 Task: Add to scrum project WorthyTech a team member softage.1@softage.net.
Action: Mouse moved to (241, 133)
Screenshot: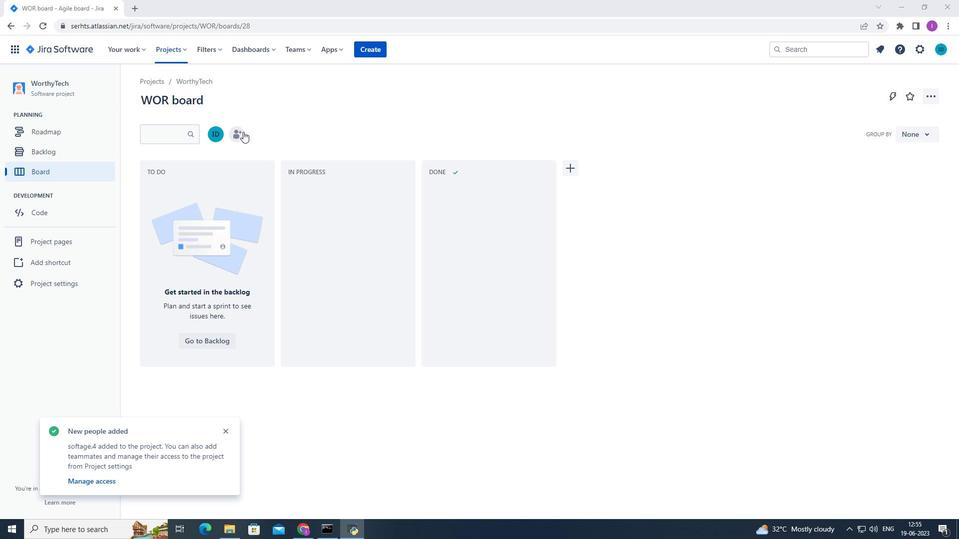 
Action: Mouse pressed left at (241, 133)
Screenshot: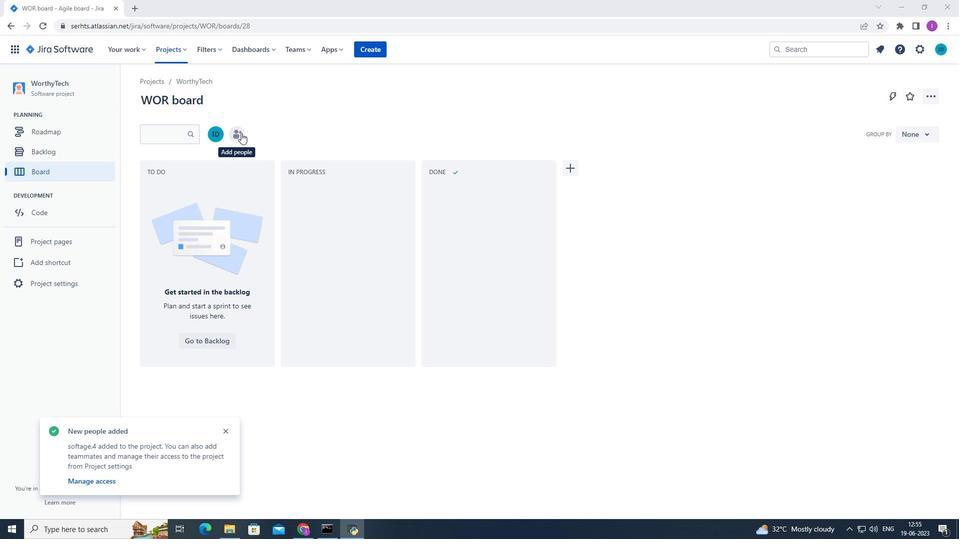 
Action: Mouse moved to (431, 125)
Screenshot: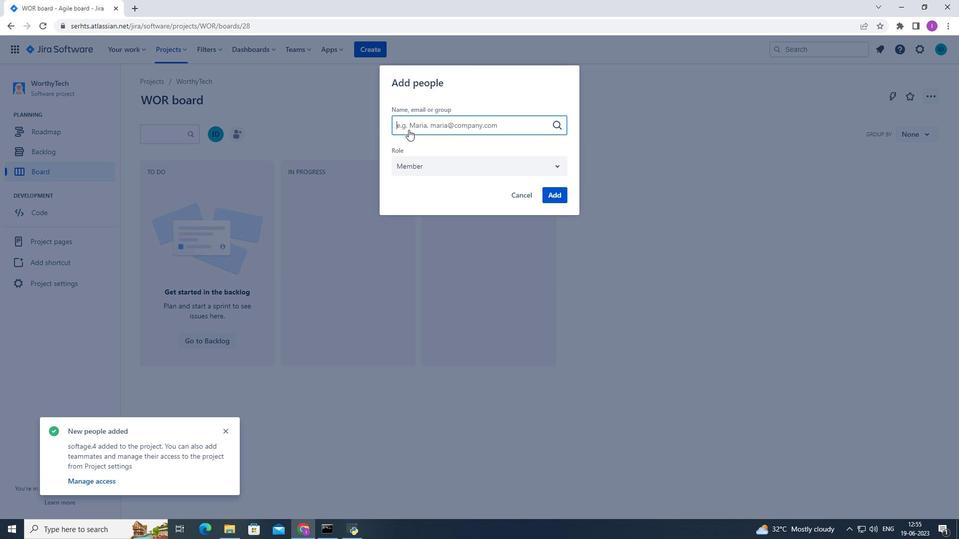 
Action: Key pressed so
Screenshot: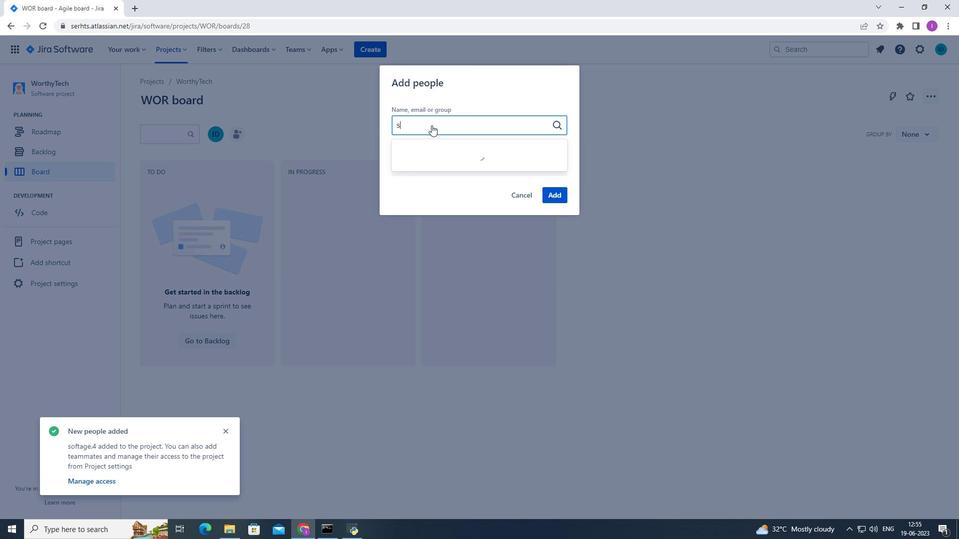 
Action: Mouse moved to (430, 124)
Screenshot: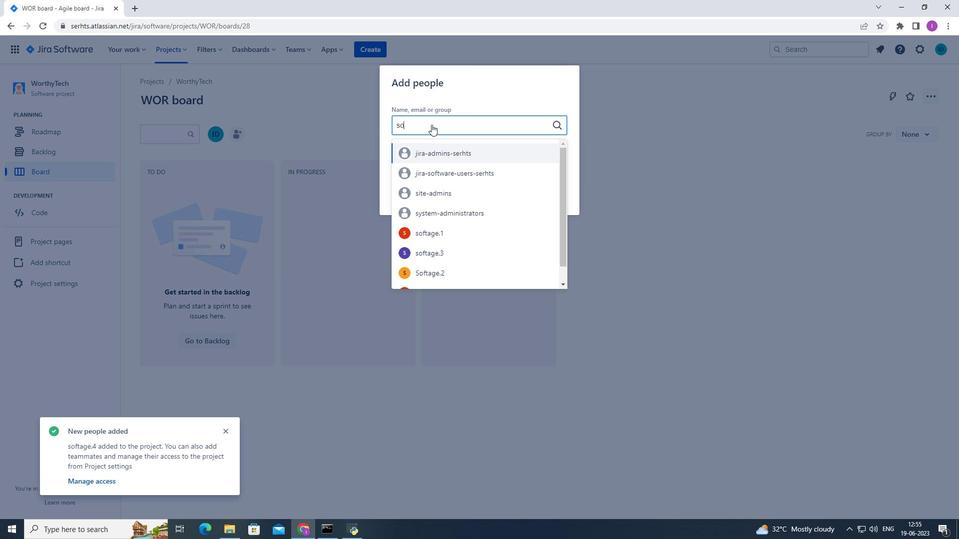 
Action: Key pressed f
Screenshot: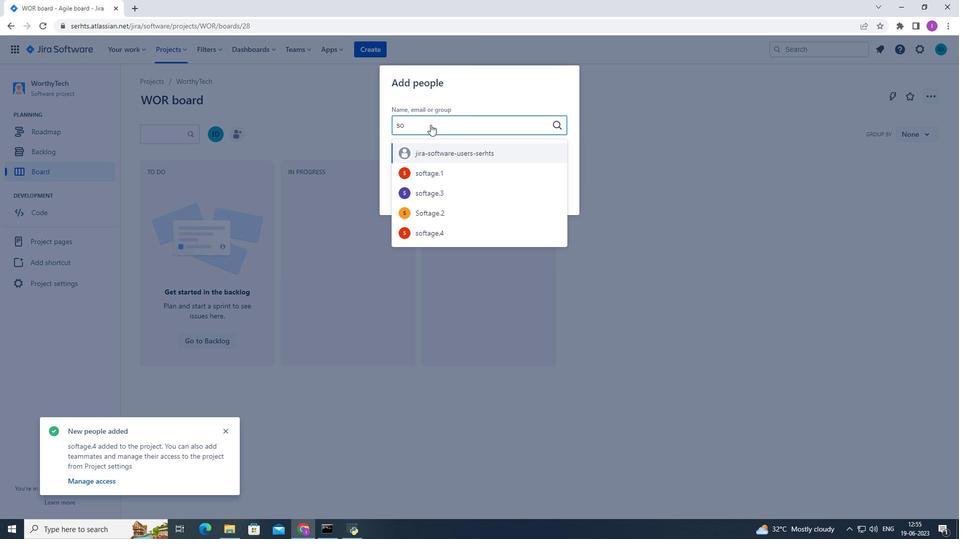 
Action: Mouse moved to (428, 124)
Screenshot: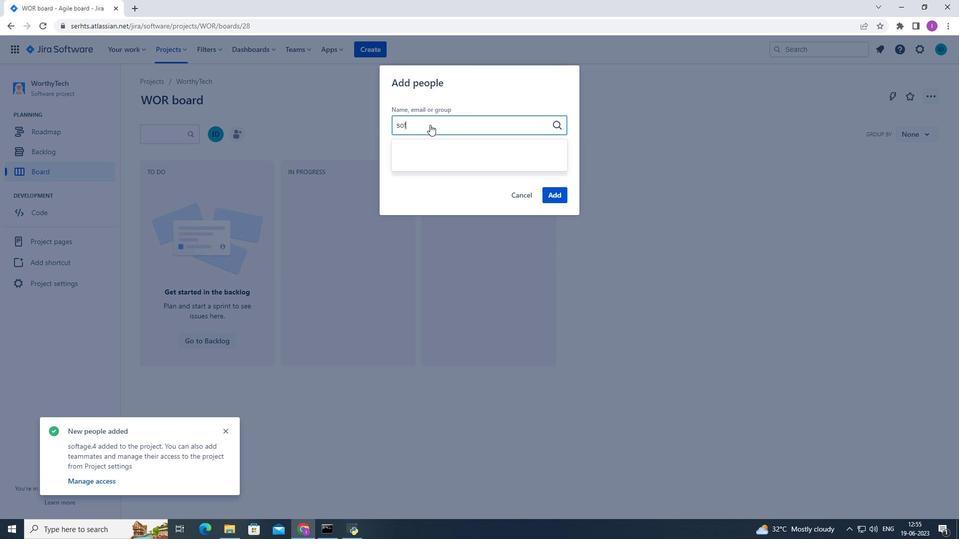 
Action: Key pressed t
Screenshot: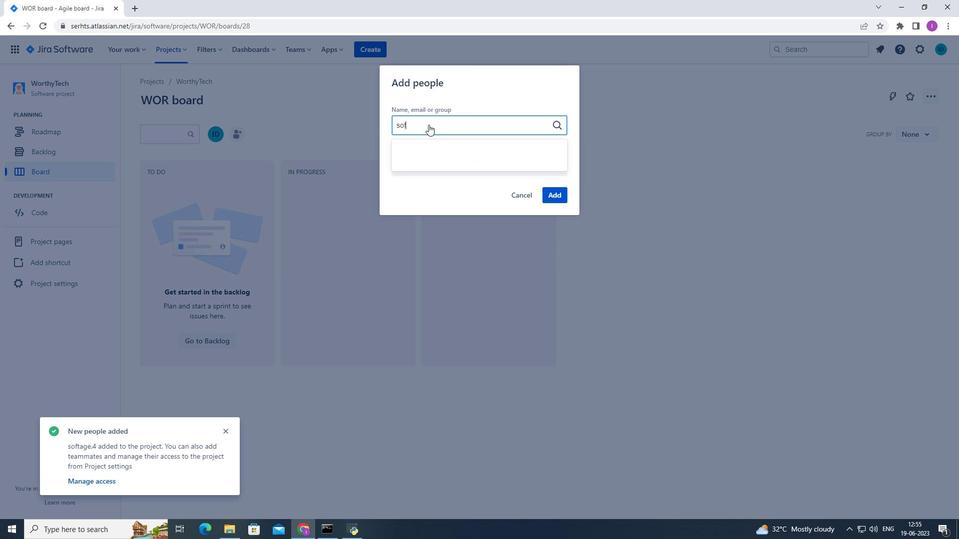 
Action: Mouse moved to (425, 211)
Screenshot: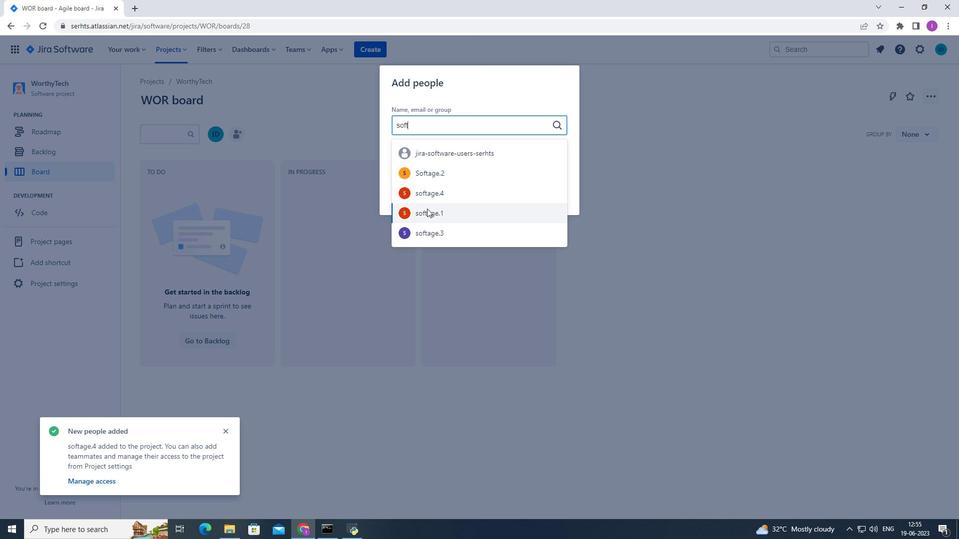 
Action: Mouse pressed left at (425, 211)
Screenshot: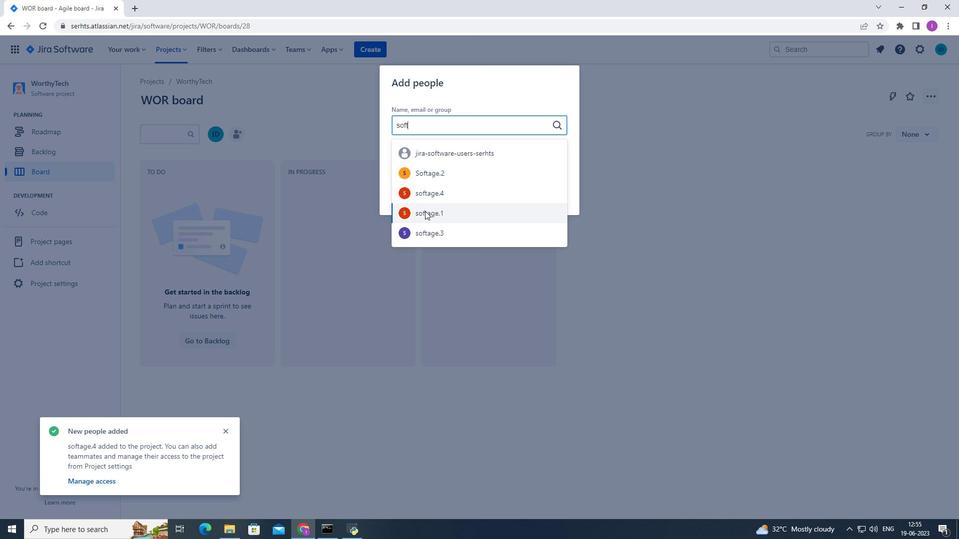 
Action: Mouse moved to (555, 192)
Screenshot: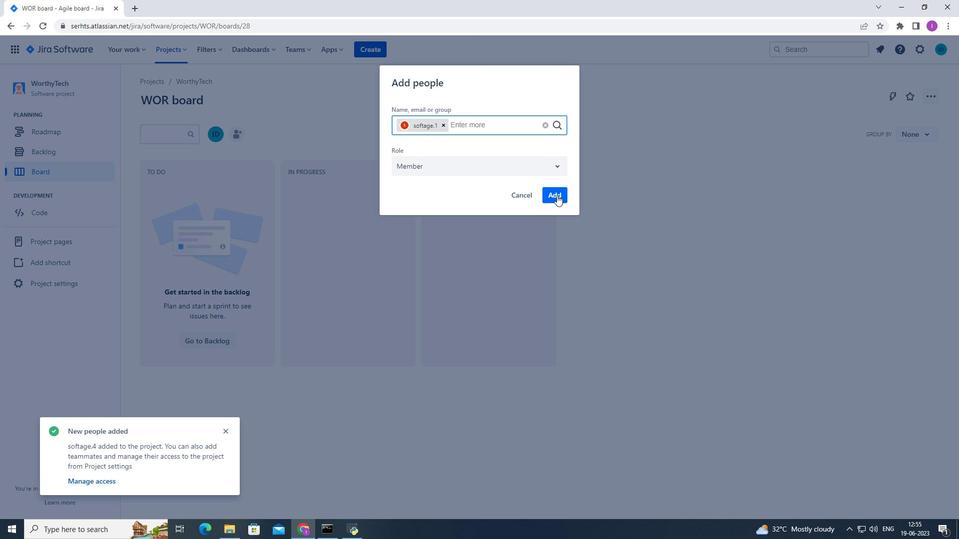 
Action: Mouse pressed left at (555, 192)
Screenshot: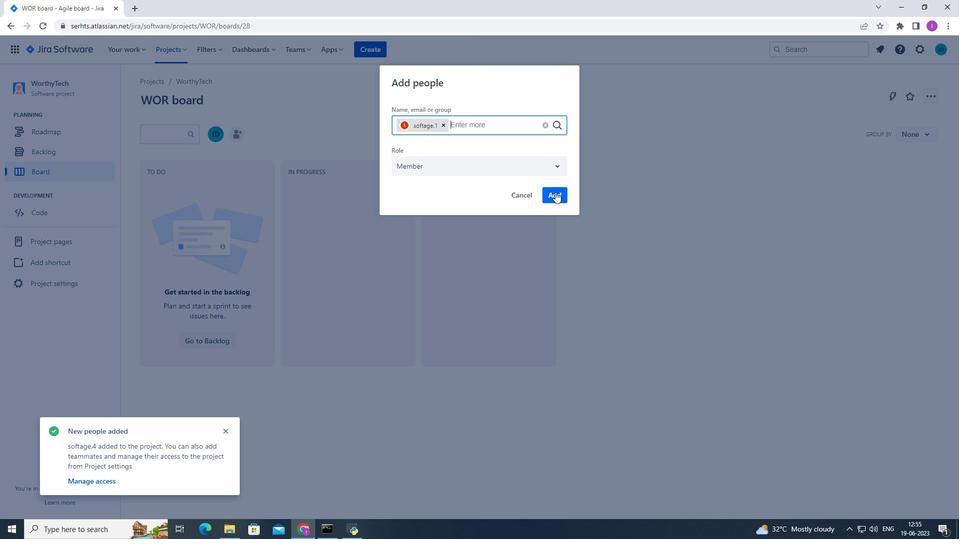 
Action: Mouse moved to (210, 390)
Screenshot: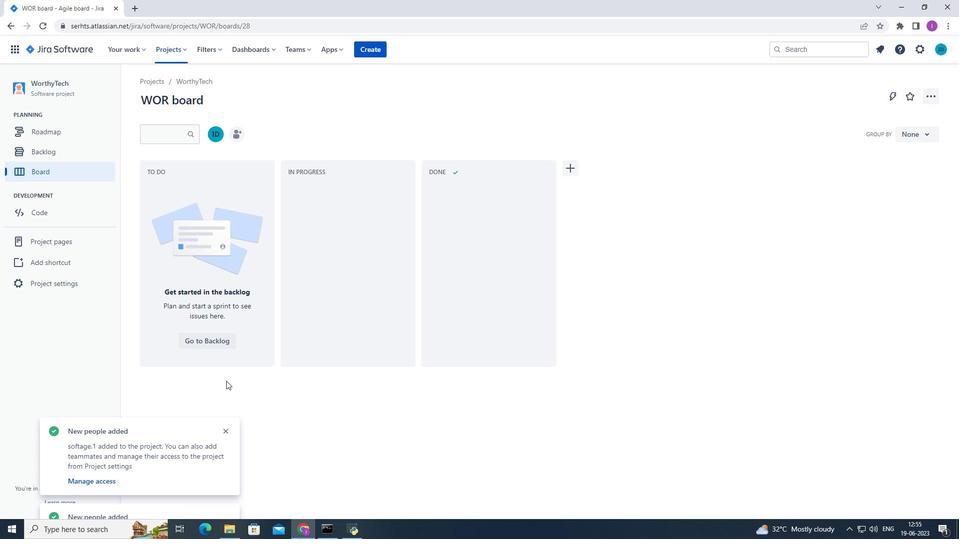 
